 Task: Use the formula "IMPRODUCT" in spreadsheet "Project protfolio".
Action: Mouse moved to (124, 70)
Screenshot: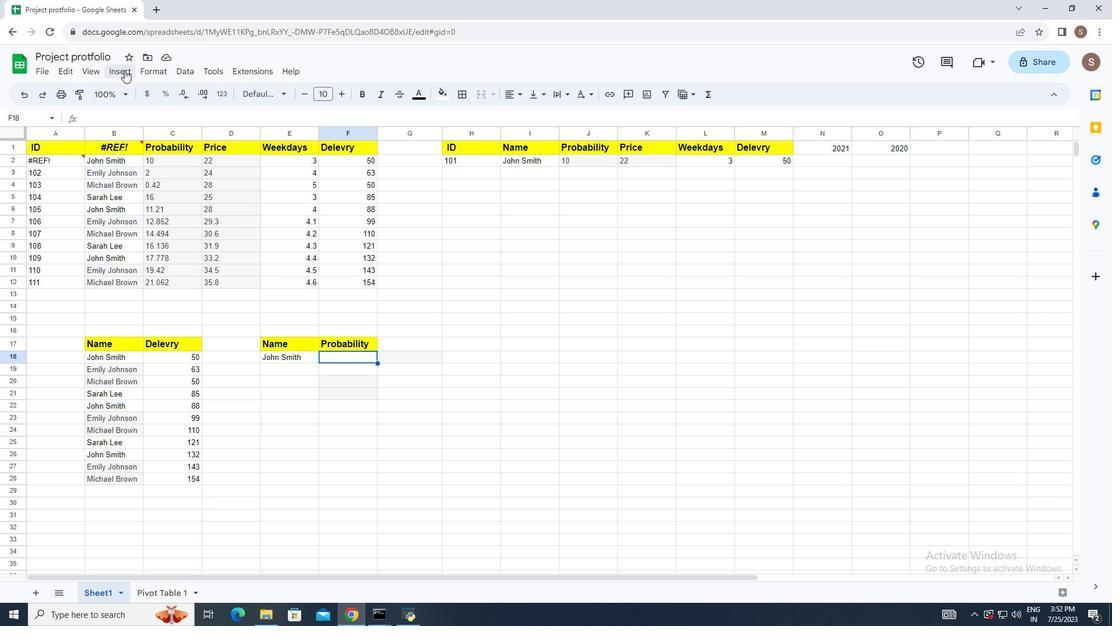 
Action: Mouse pressed left at (124, 70)
Screenshot: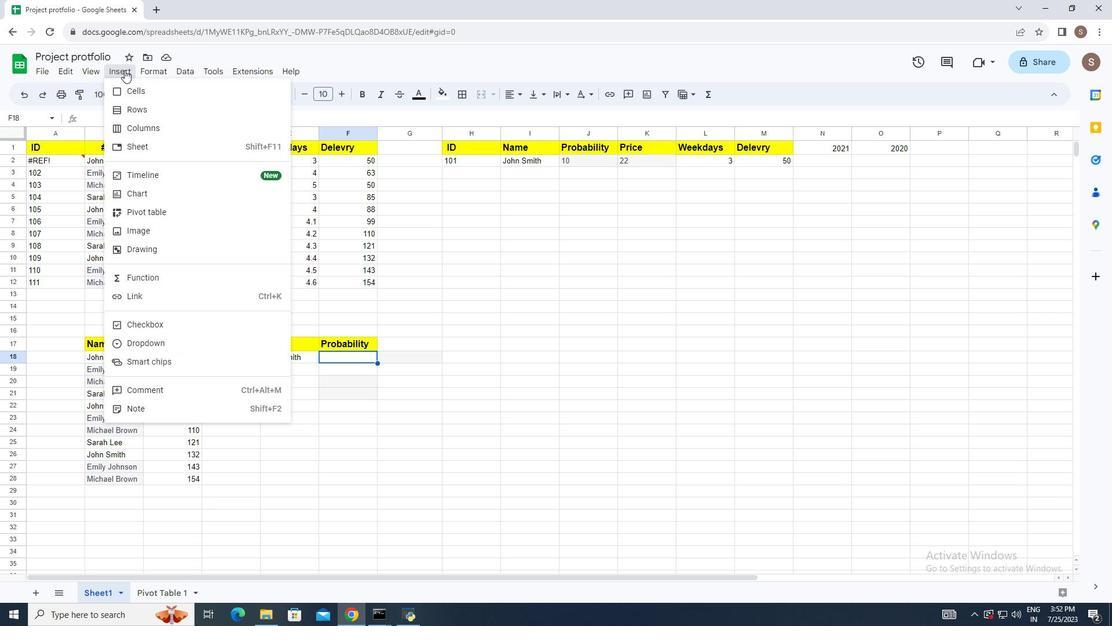 
Action: Mouse moved to (205, 277)
Screenshot: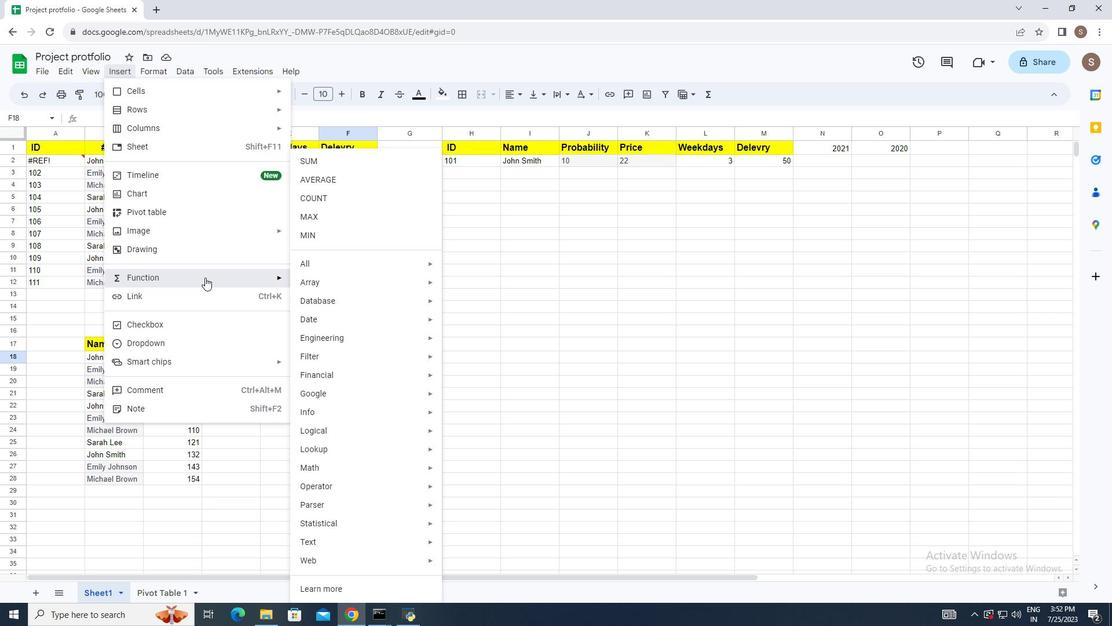 
Action: Mouse pressed left at (205, 277)
Screenshot: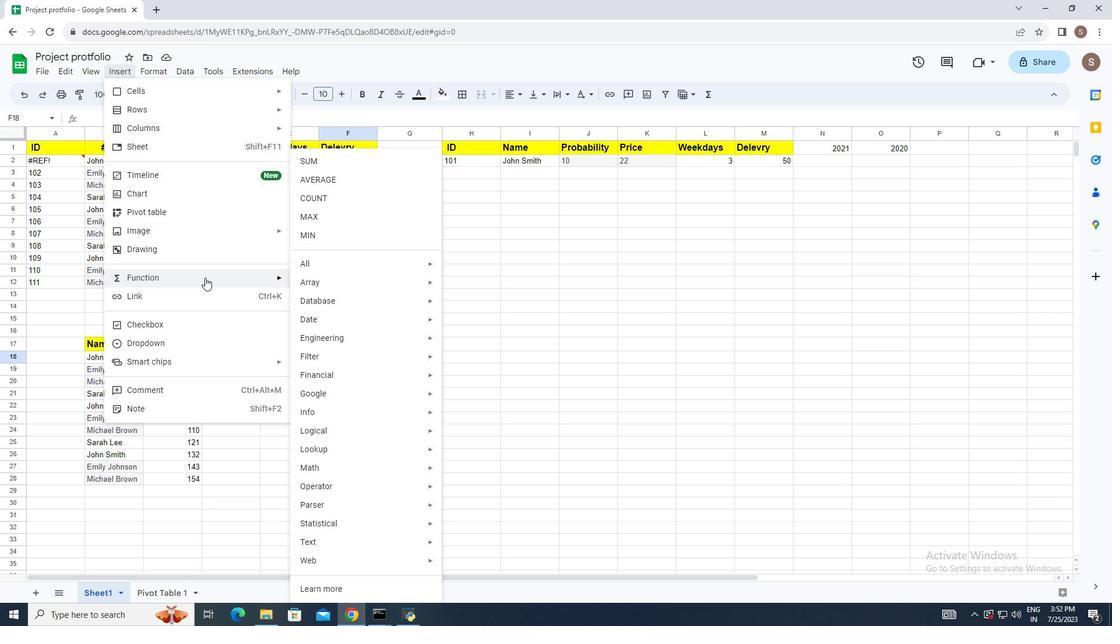 
Action: Mouse moved to (348, 262)
Screenshot: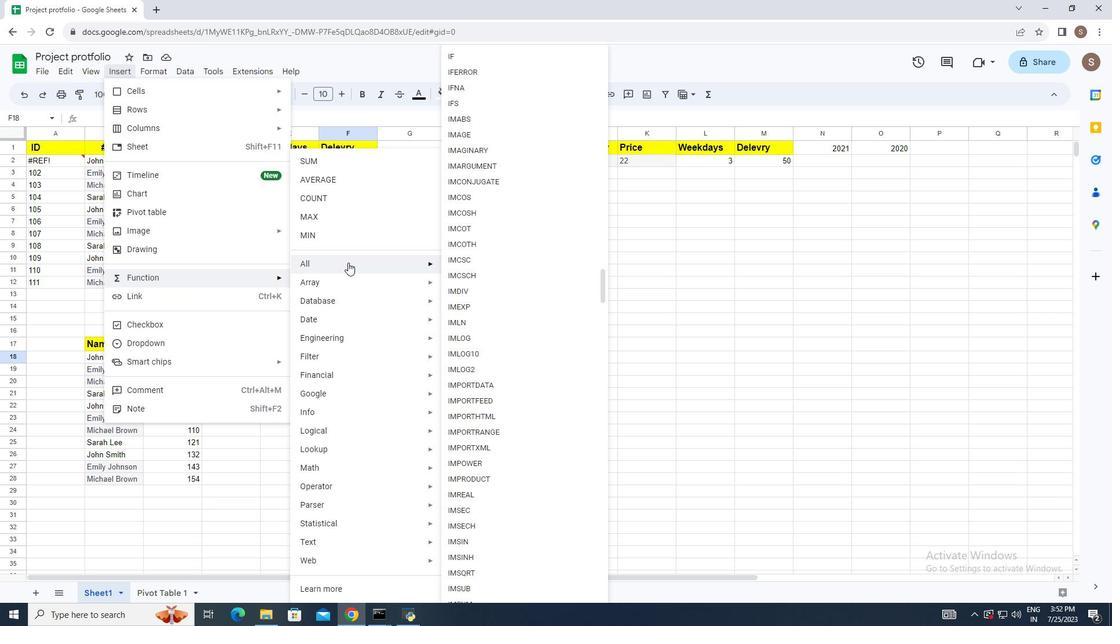 
Action: Mouse pressed left at (348, 262)
Screenshot: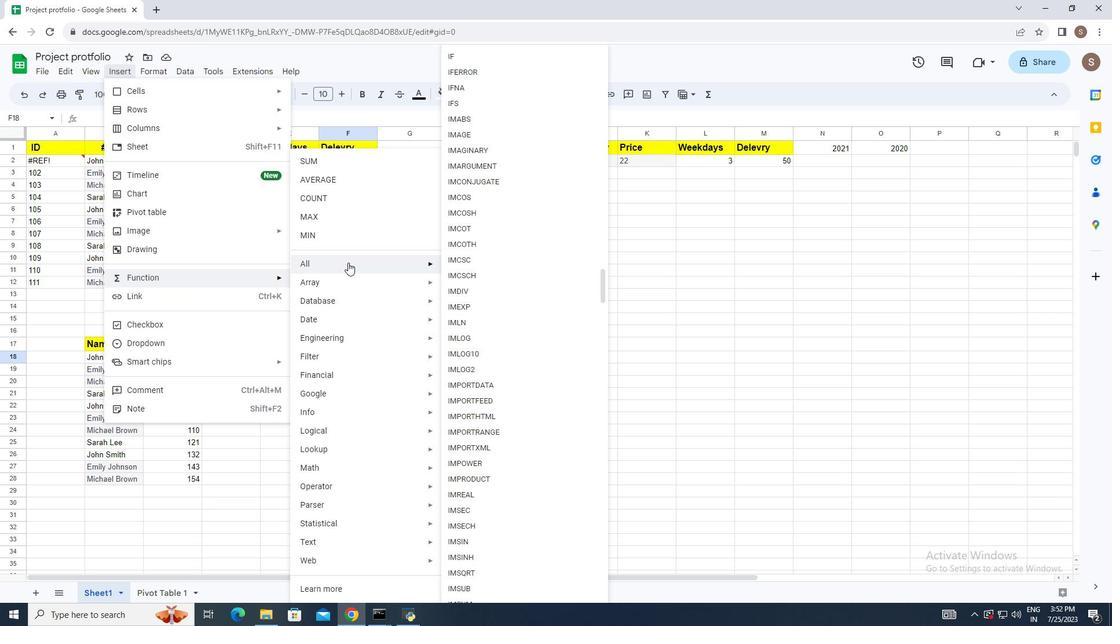 
Action: Mouse moved to (504, 479)
Screenshot: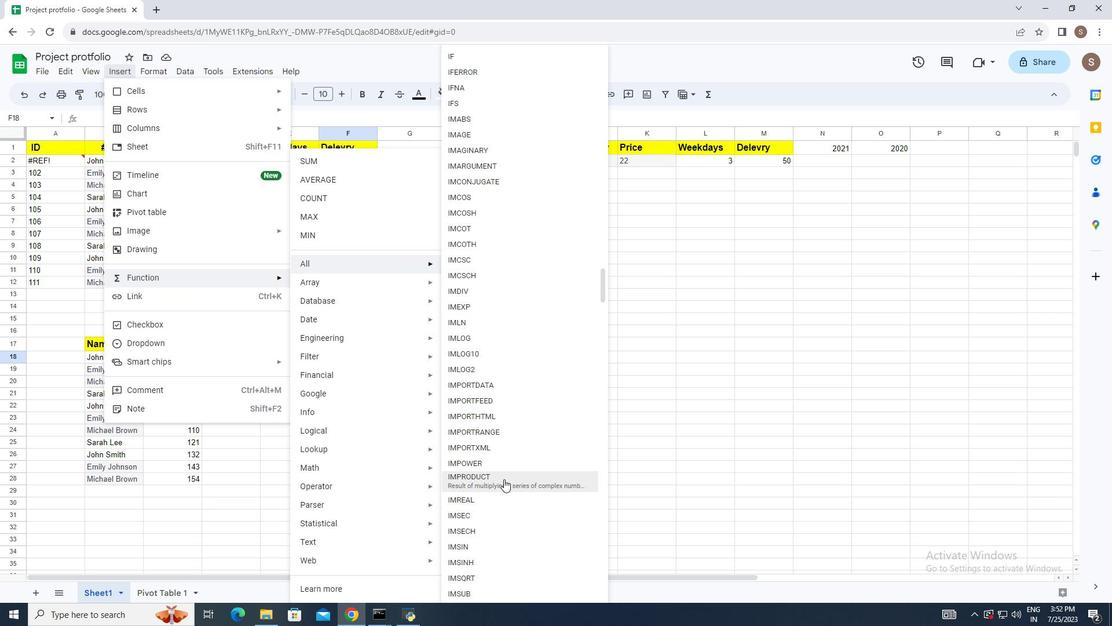 
Action: Mouse pressed left at (504, 479)
Screenshot: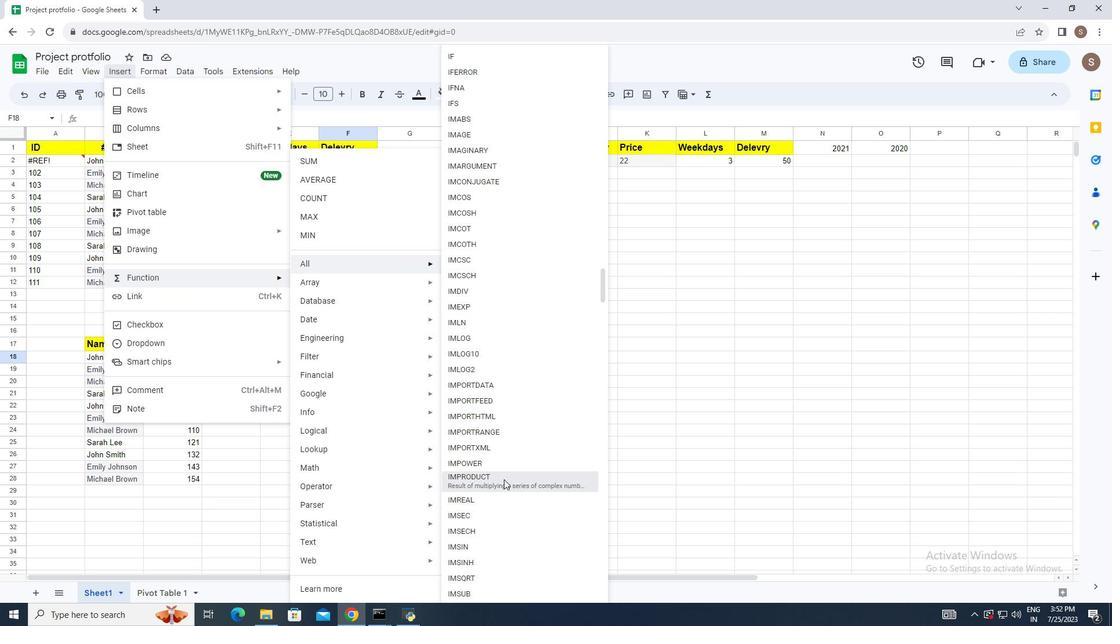 
Action: Mouse moved to (225, 158)
Screenshot: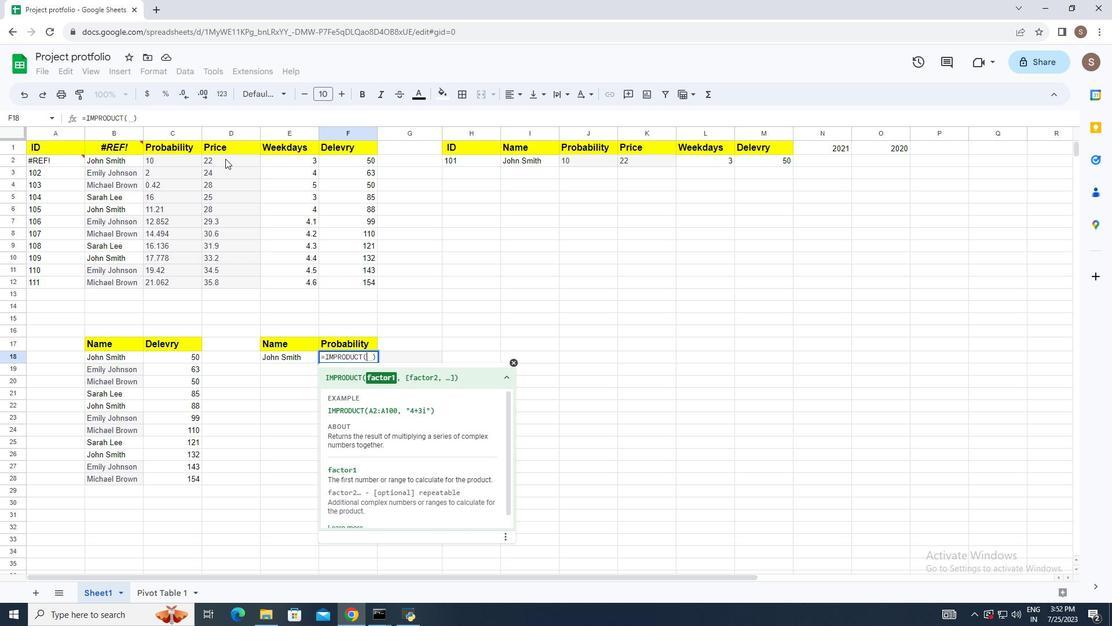 
Action: Mouse pressed left at (225, 158)
Screenshot: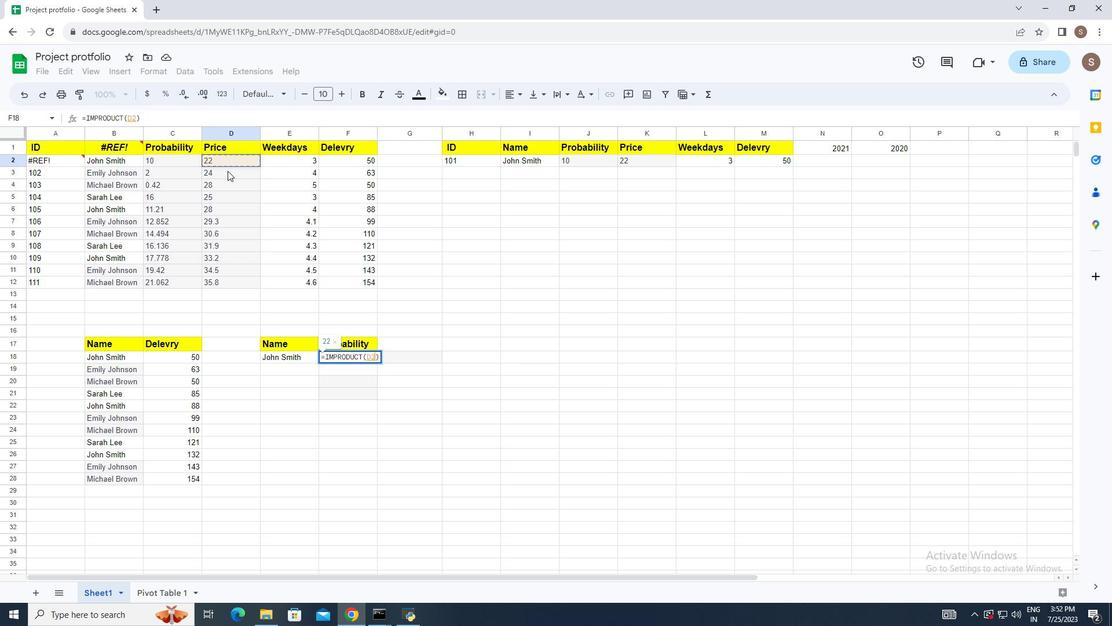 
Action: Mouse moved to (410, 364)
Screenshot: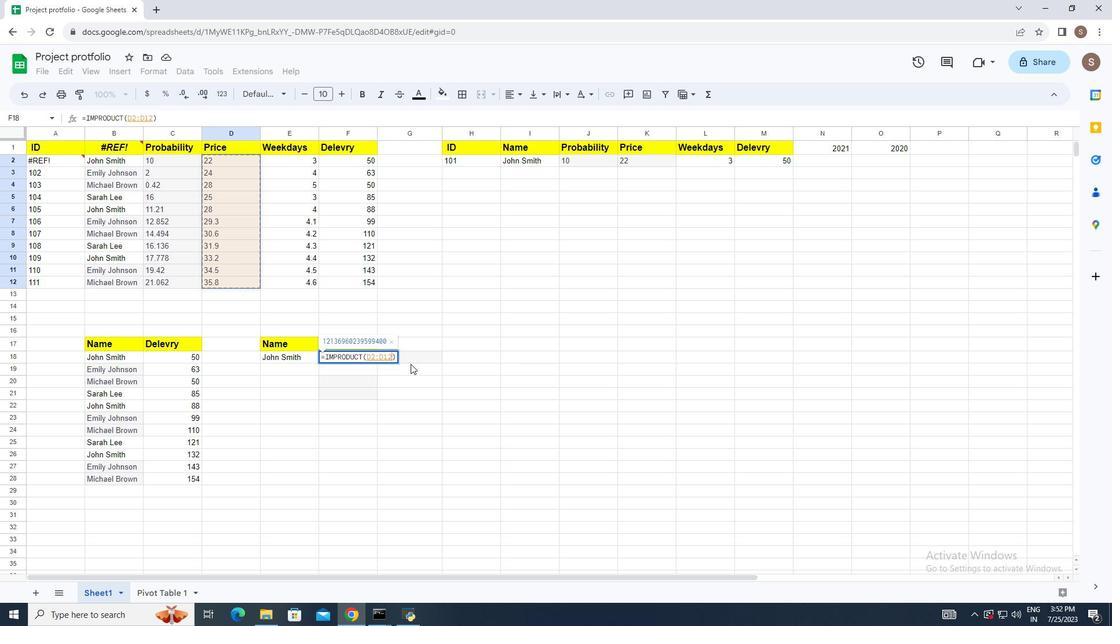 
Action: Key pressed <Key.enter>
Screenshot: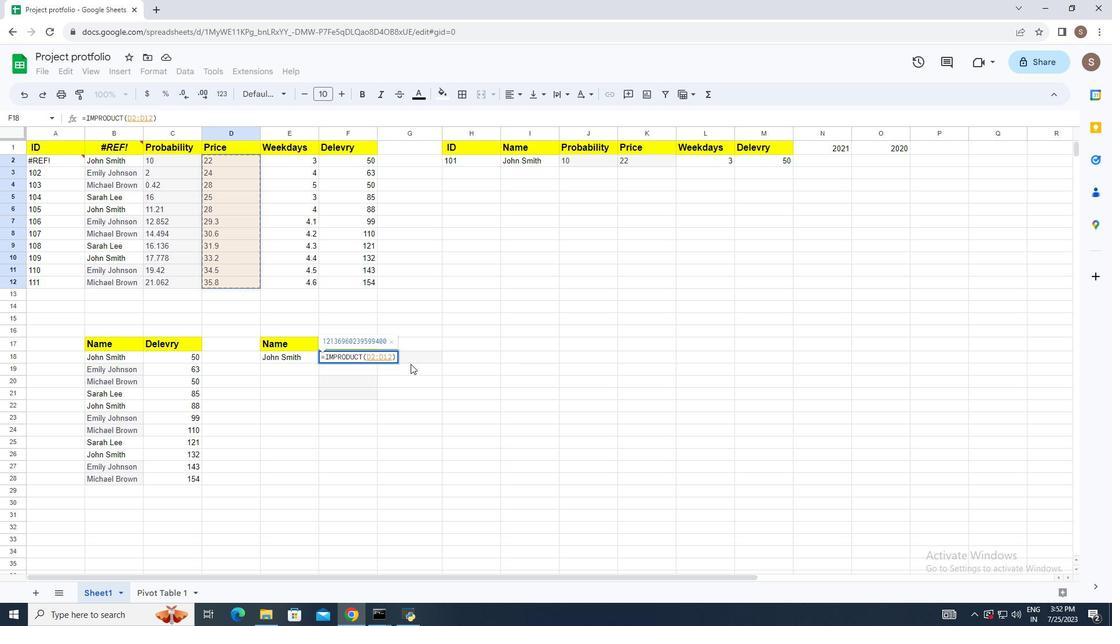 
